 Task: Look for products in the category "Prenatal Vitamins" from Rootd only.
Action: Mouse moved to (257, 121)
Screenshot: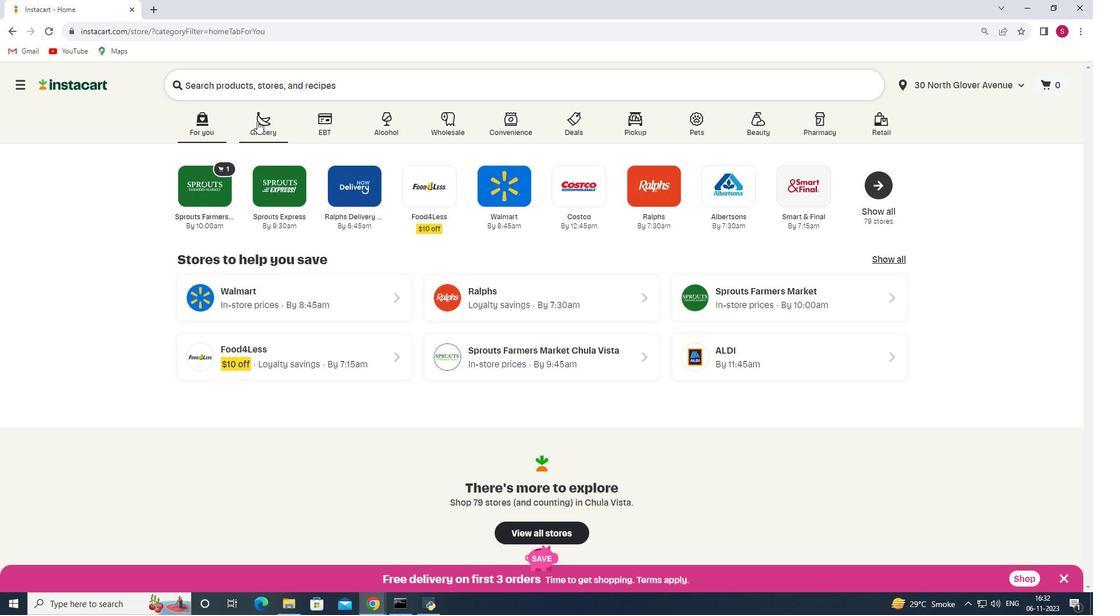 
Action: Mouse pressed left at (257, 121)
Screenshot: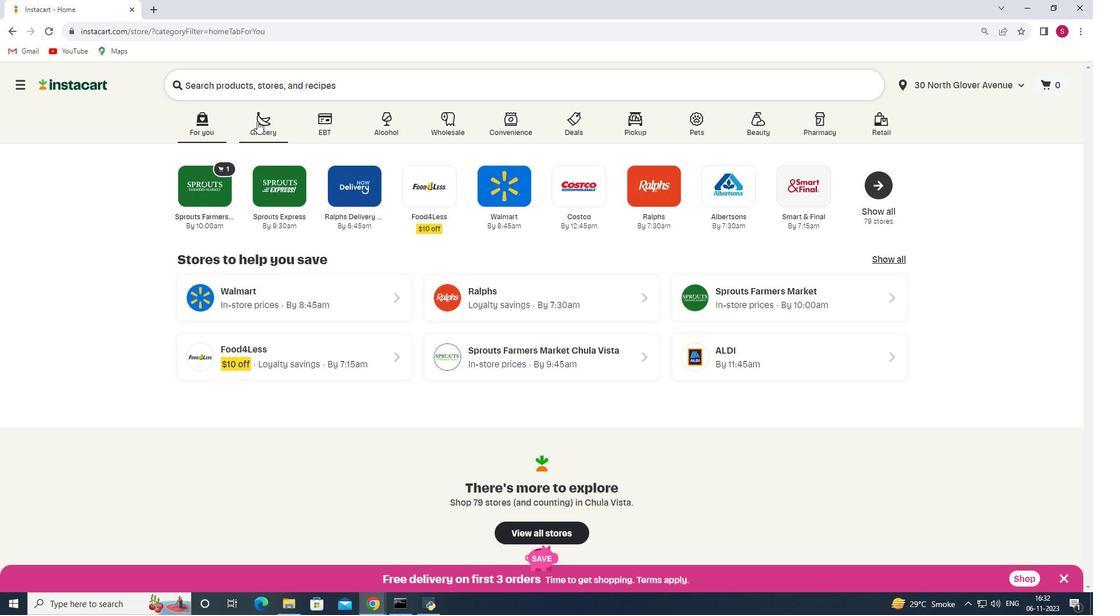 
Action: Mouse moved to (273, 339)
Screenshot: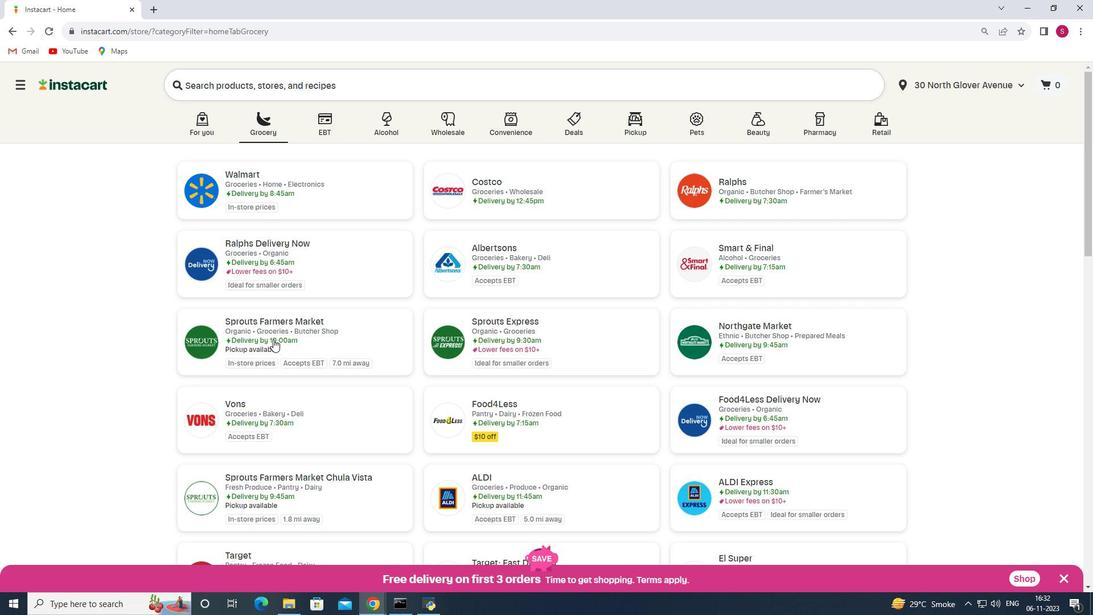 
Action: Mouse pressed left at (273, 339)
Screenshot: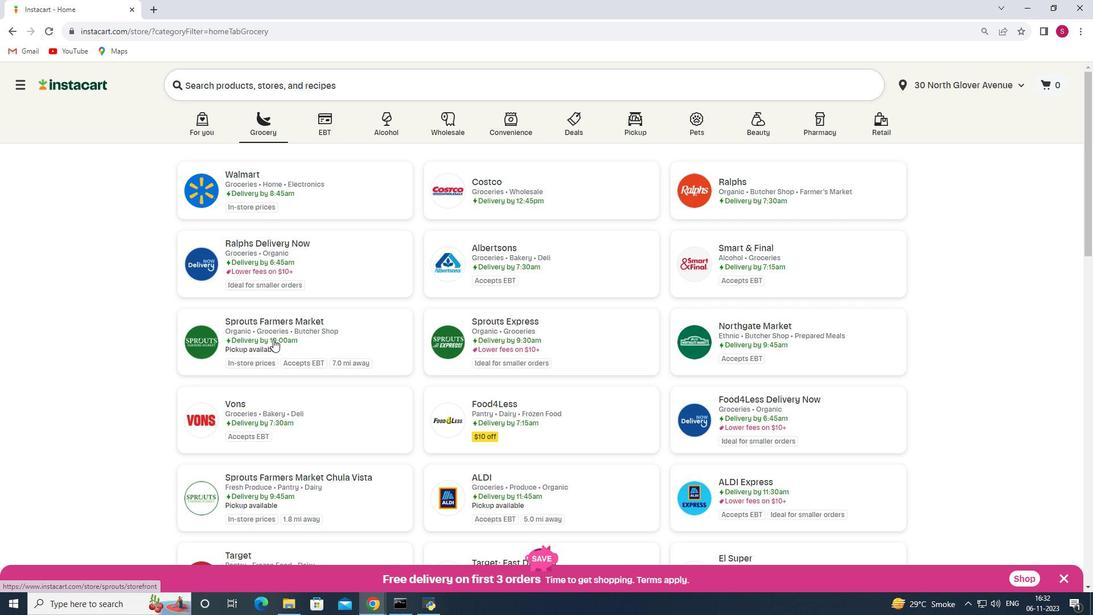 
Action: Mouse moved to (79, 393)
Screenshot: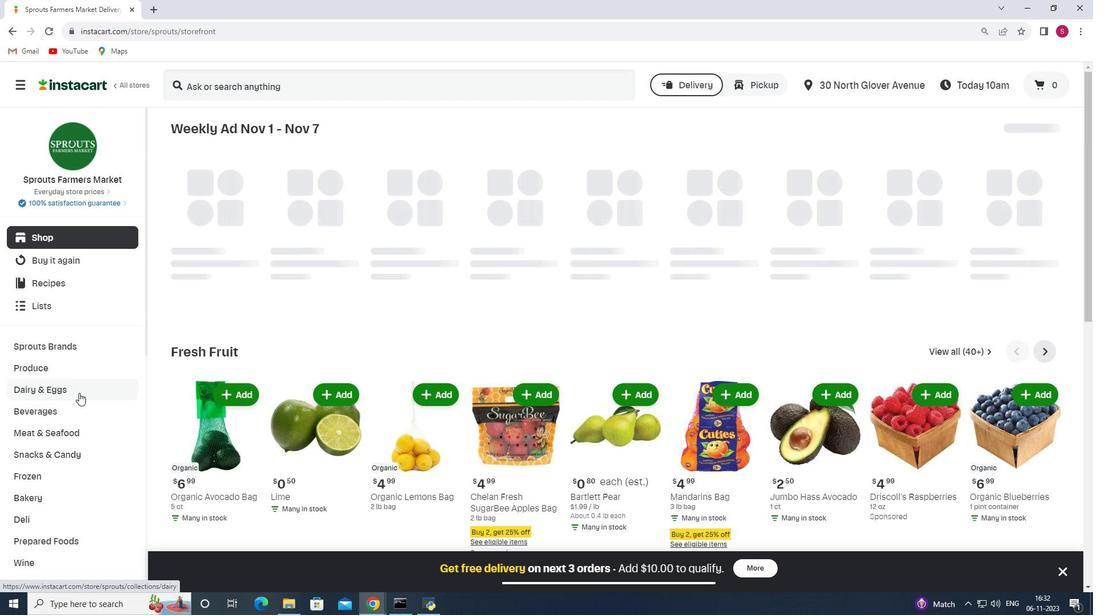 
Action: Mouse scrolled (79, 392) with delta (0, 0)
Screenshot: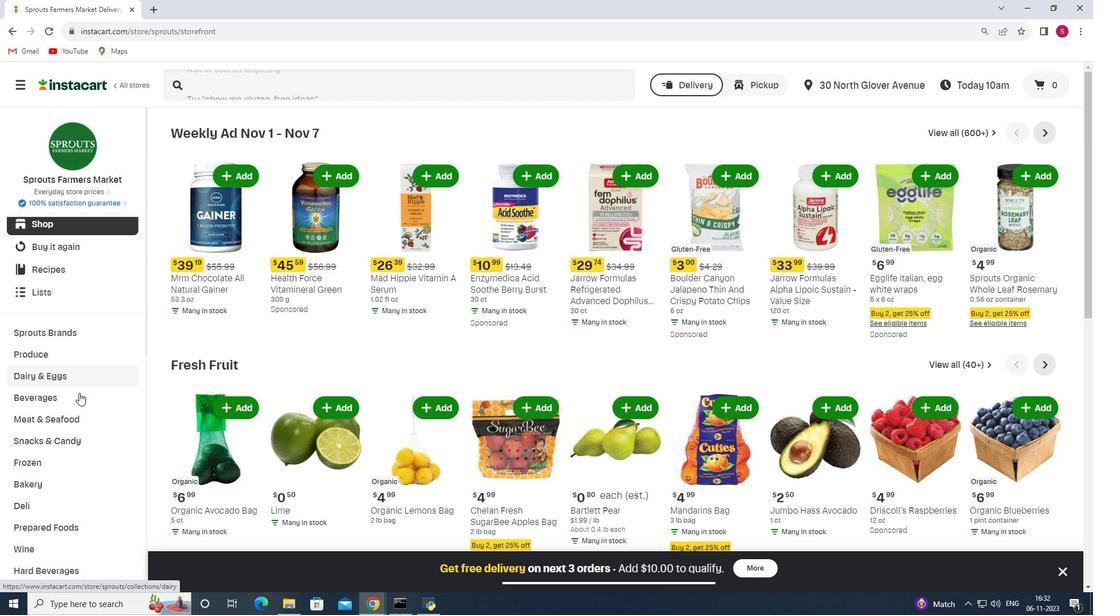 
Action: Mouse scrolled (79, 392) with delta (0, 0)
Screenshot: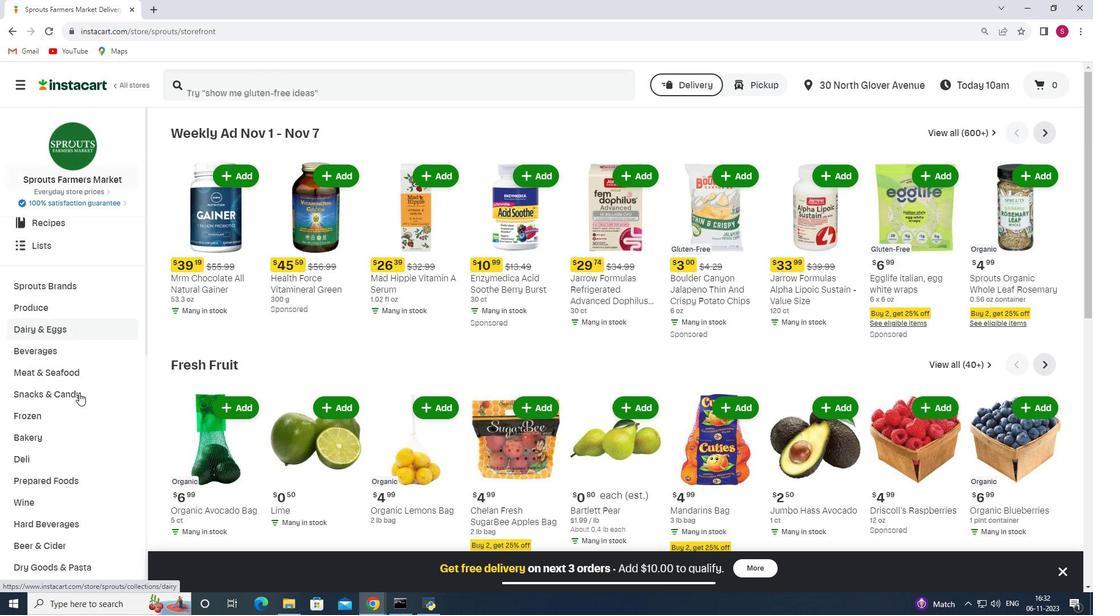 
Action: Mouse scrolled (79, 392) with delta (0, 0)
Screenshot: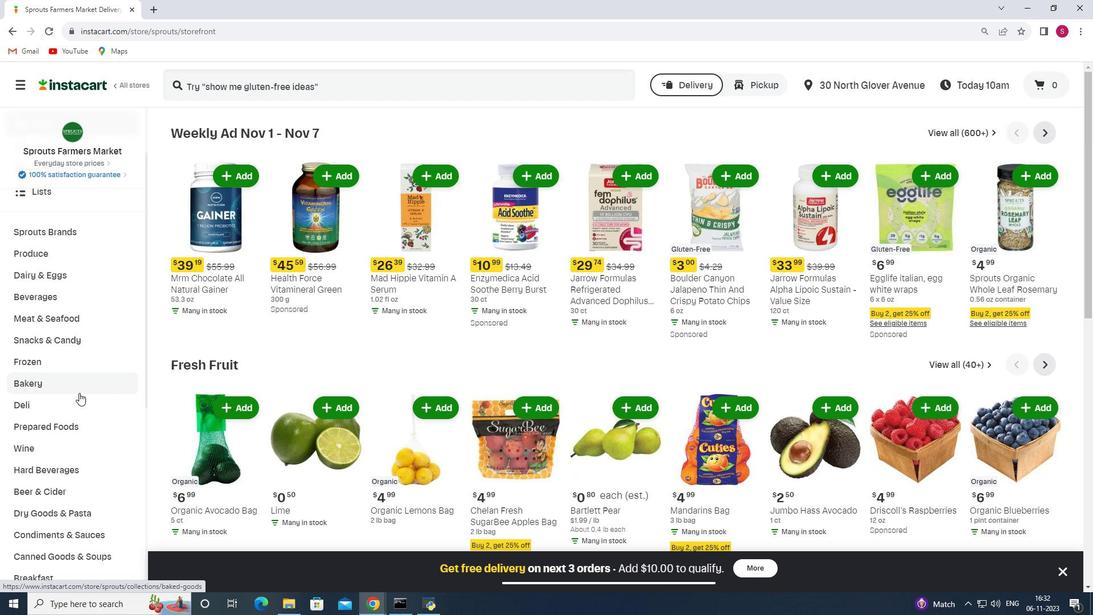 
Action: Mouse scrolled (79, 392) with delta (0, 0)
Screenshot: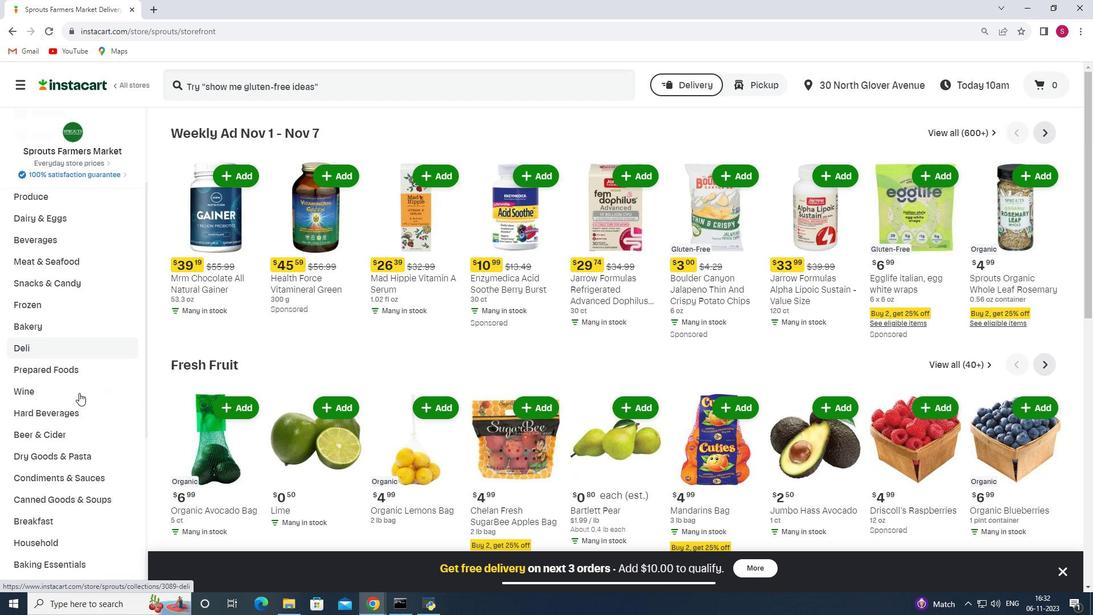 
Action: Mouse scrolled (79, 392) with delta (0, 0)
Screenshot: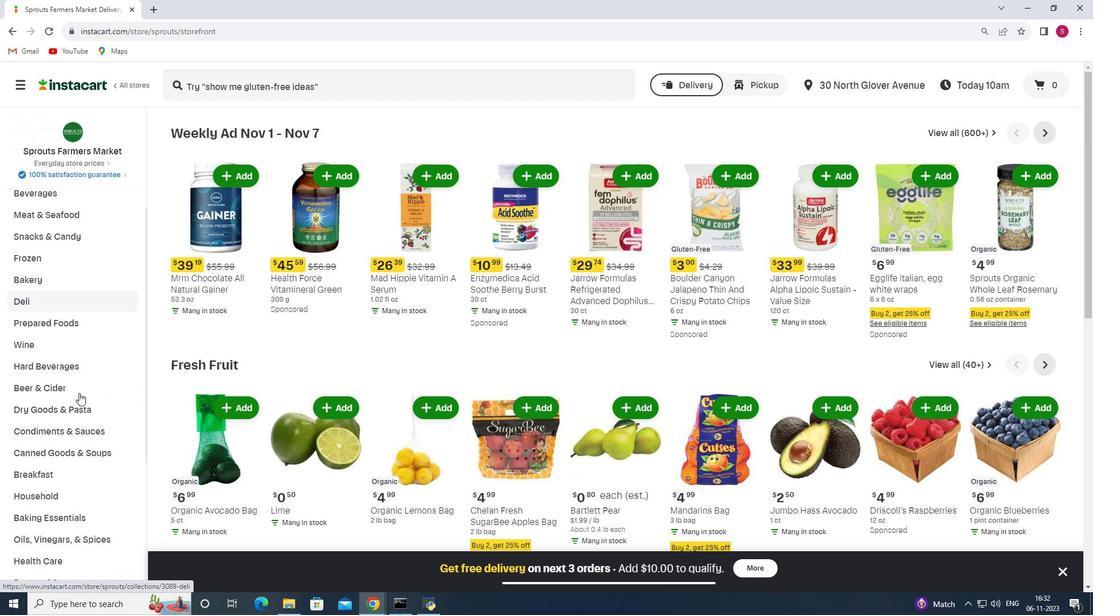 
Action: Mouse scrolled (79, 392) with delta (0, 0)
Screenshot: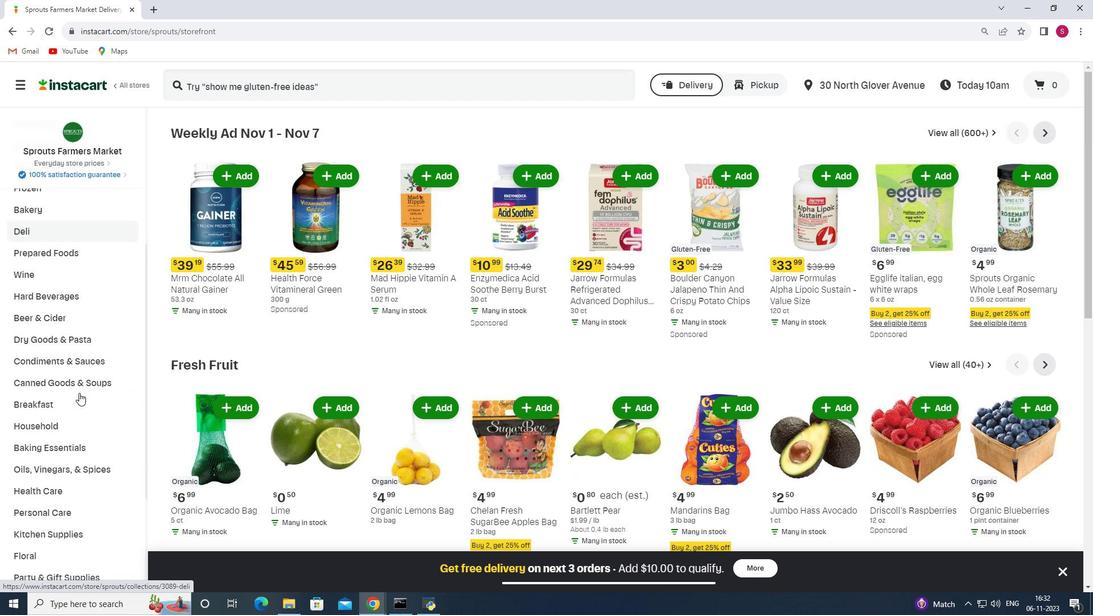 
Action: Mouse scrolled (79, 392) with delta (0, 0)
Screenshot: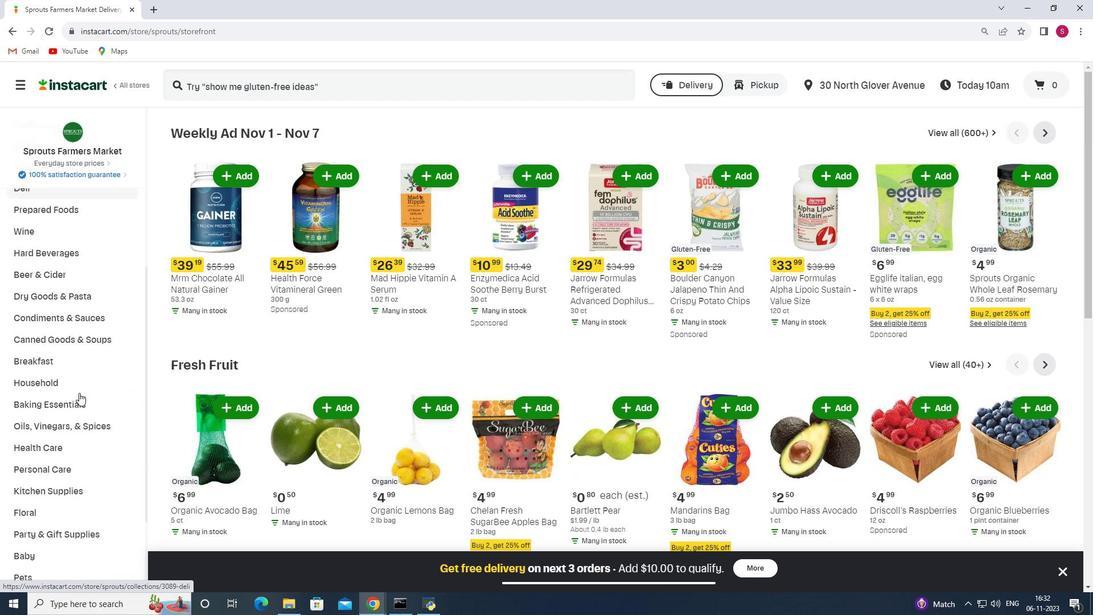 
Action: Mouse scrolled (79, 393) with delta (0, 0)
Screenshot: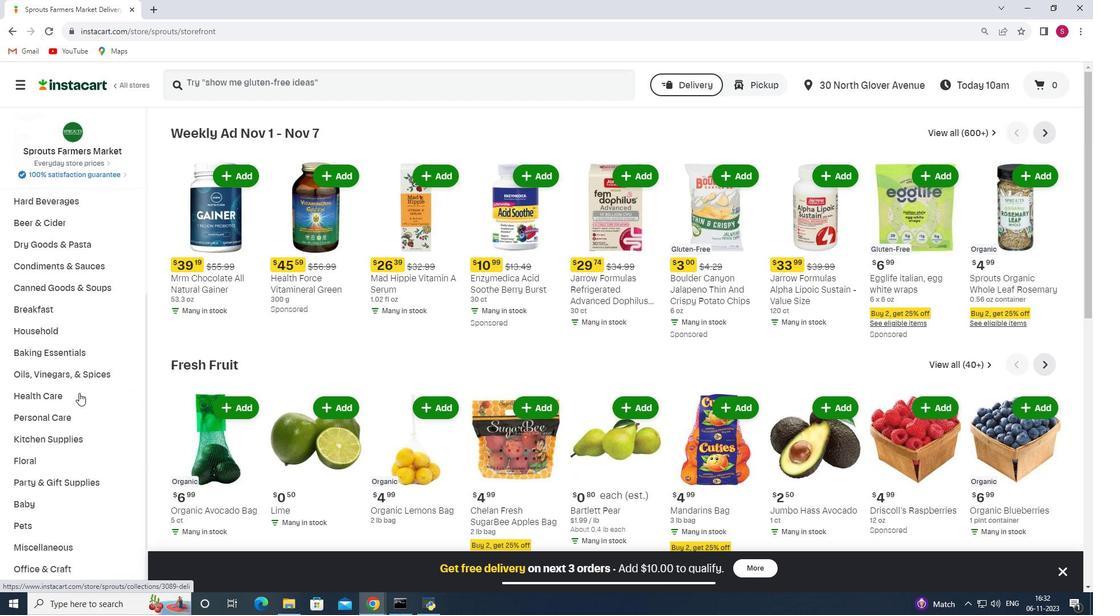 
Action: Mouse scrolled (79, 392) with delta (0, 0)
Screenshot: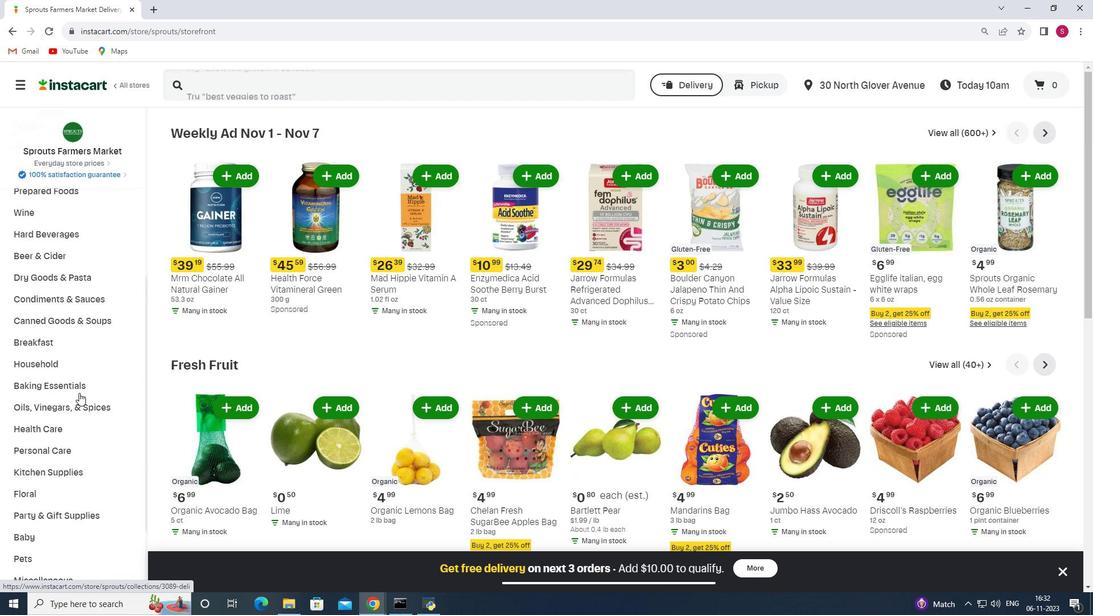 
Action: Mouse moved to (74, 382)
Screenshot: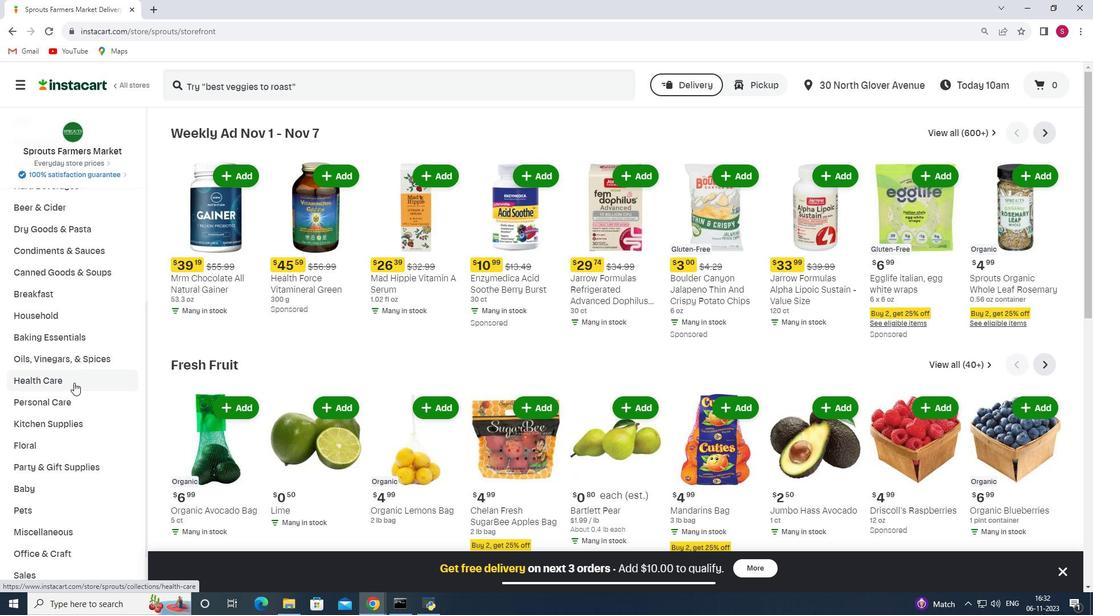 
Action: Mouse pressed left at (74, 382)
Screenshot: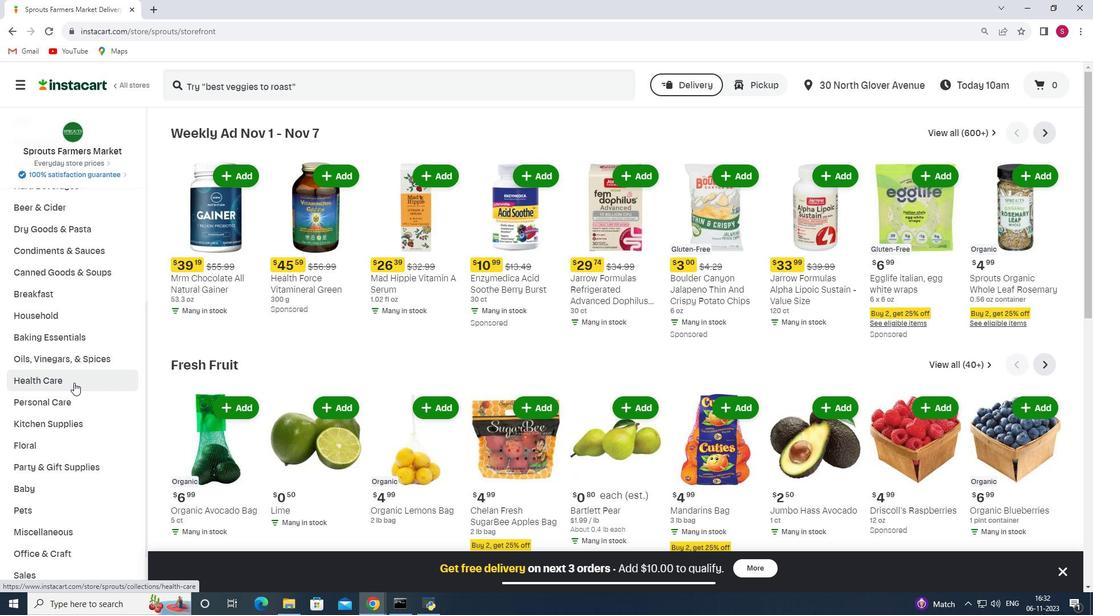 
Action: Mouse moved to (404, 155)
Screenshot: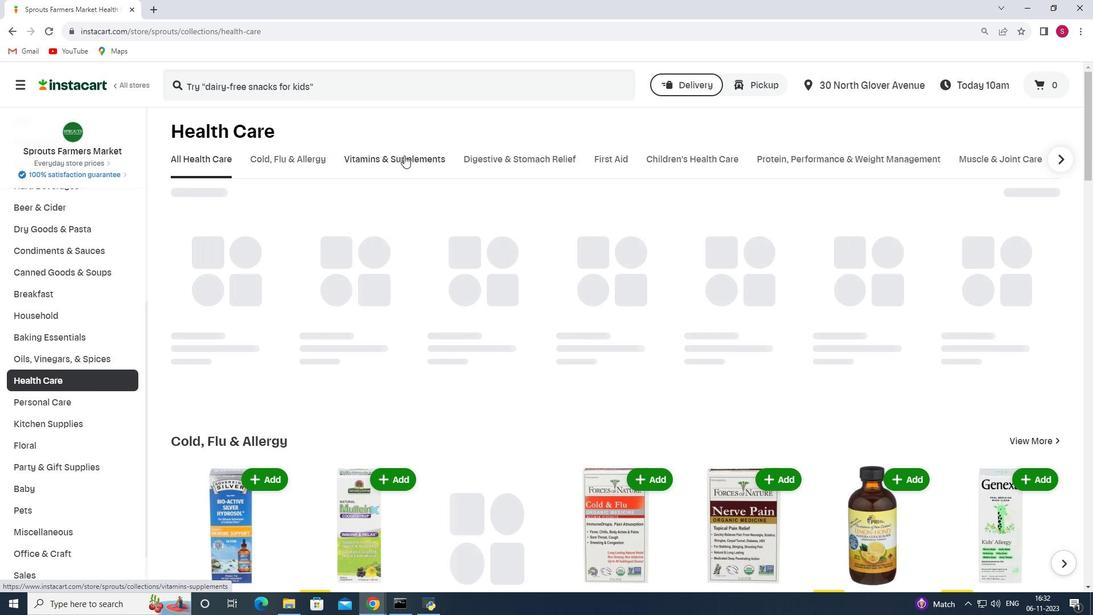 
Action: Mouse pressed left at (404, 155)
Screenshot: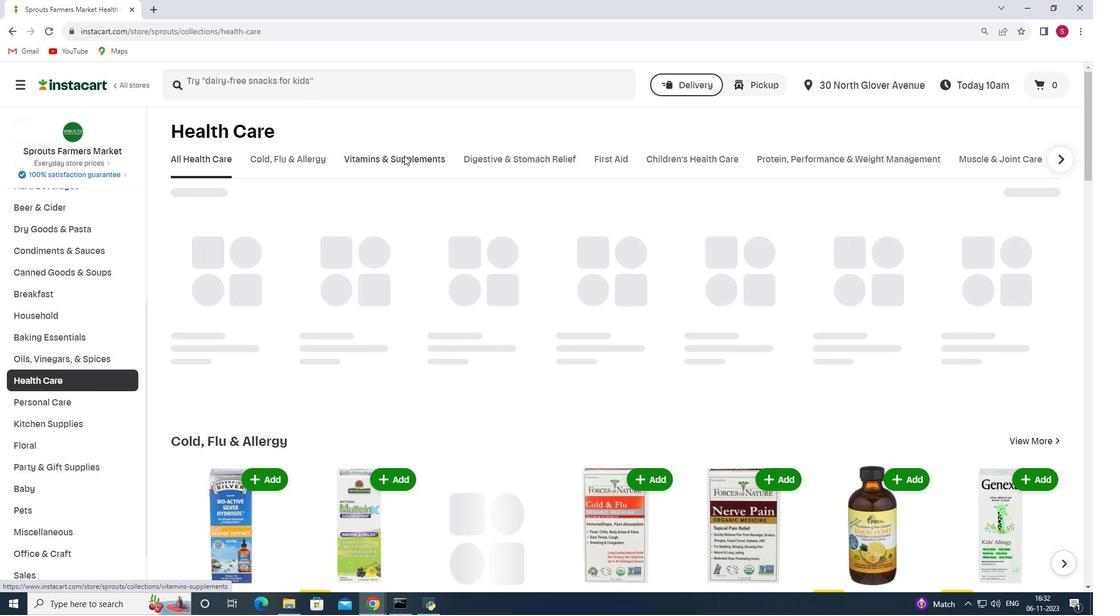 
Action: Mouse moved to (1058, 205)
Screenshot: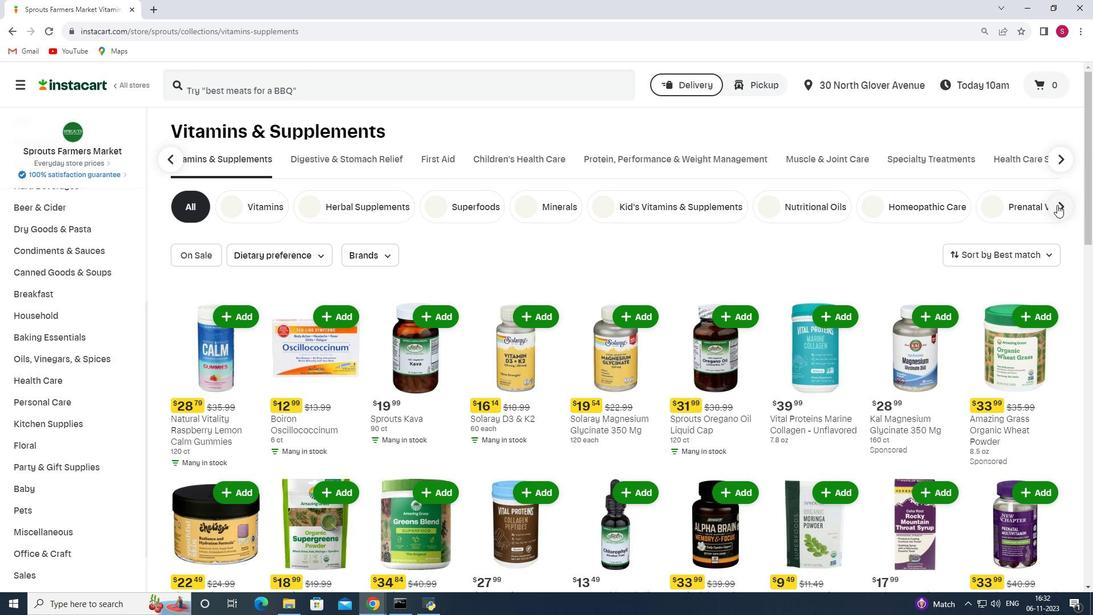 
Action: Mouse pressed left at (1058, 205)
Screenshot: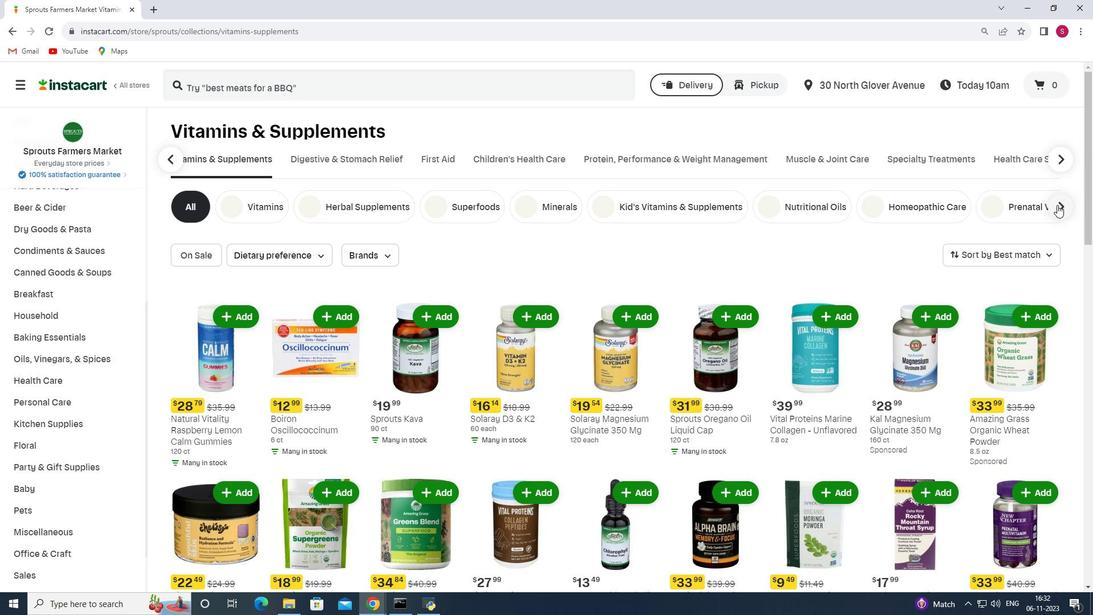 
Action: Mouse moved to (437, 206)
Screenshot: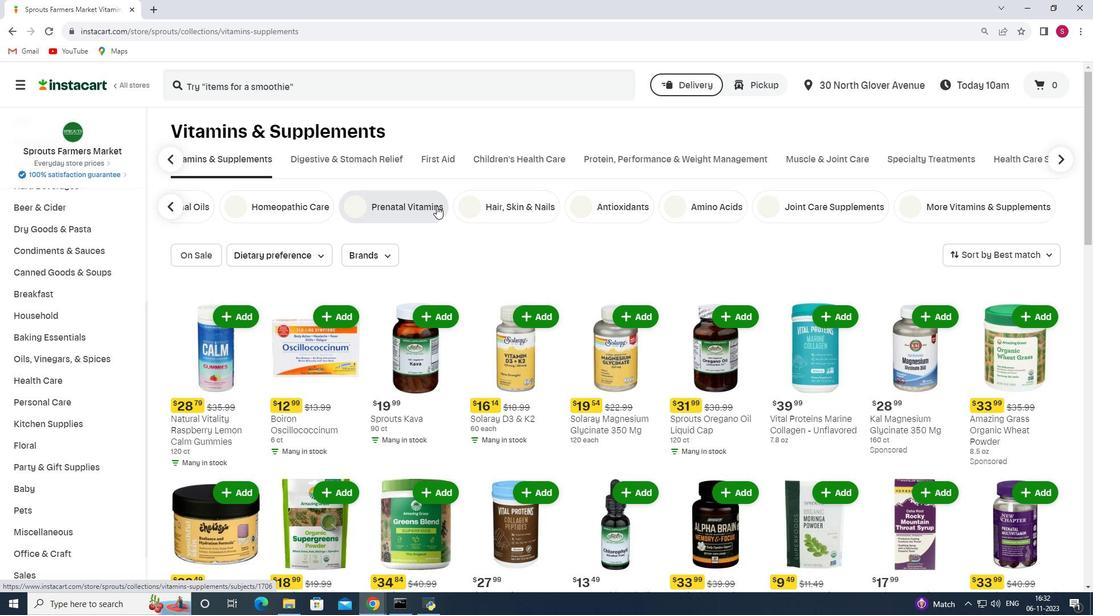 
Action: Mouse pressed left at (437, 206)
Screenshot: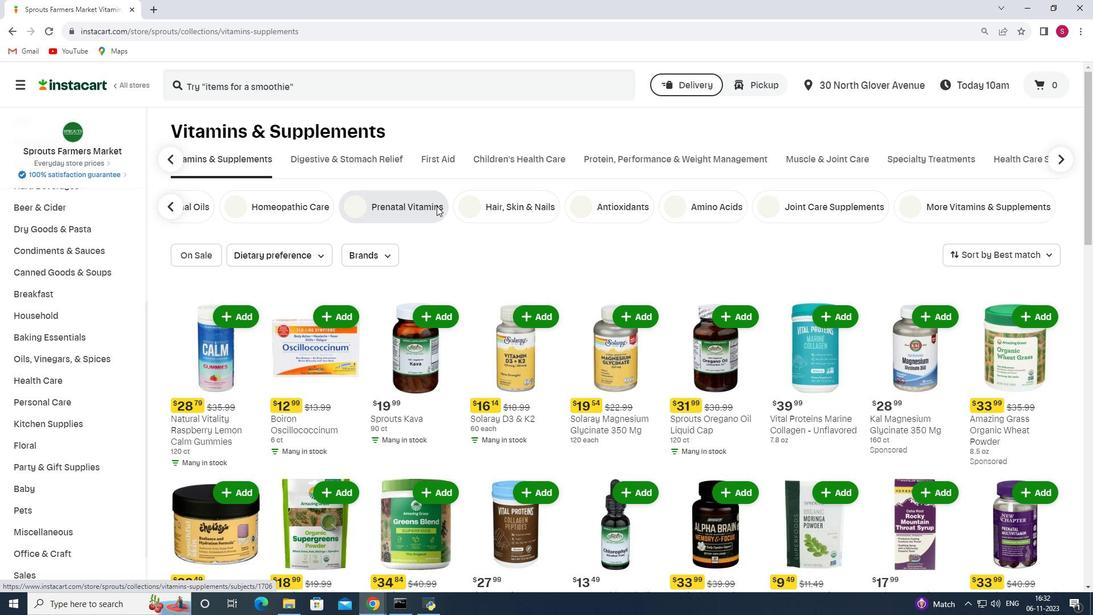 
Action: Mouse moved to (271, 262)
Screenshot: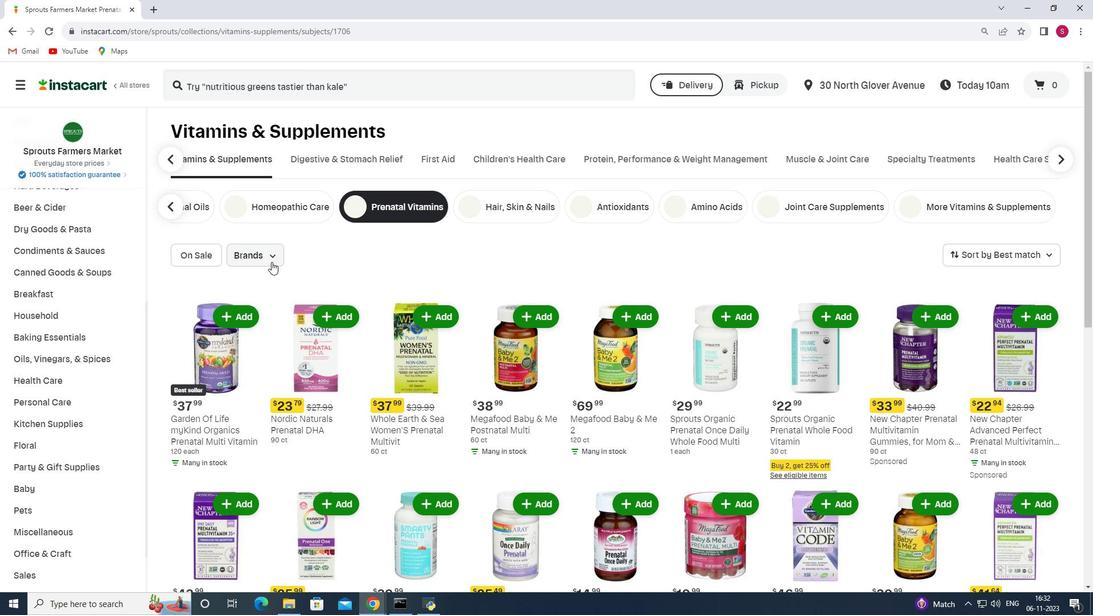 
Action: Mouse pressed left at (271, 262)
Screenshot: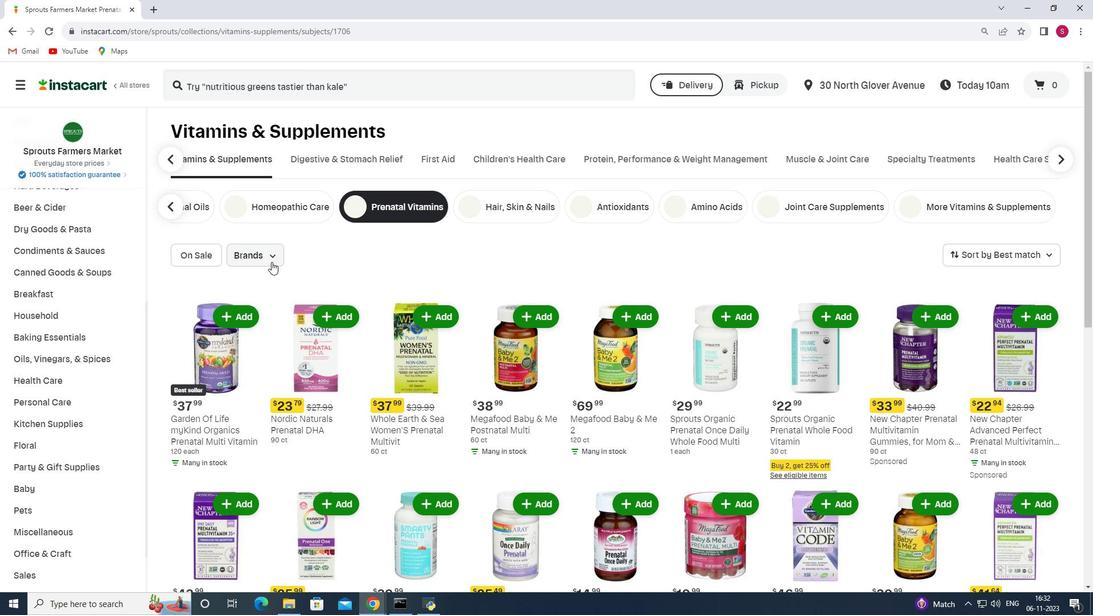 
Action: Mouse moved to (273, 304)
Screenshot: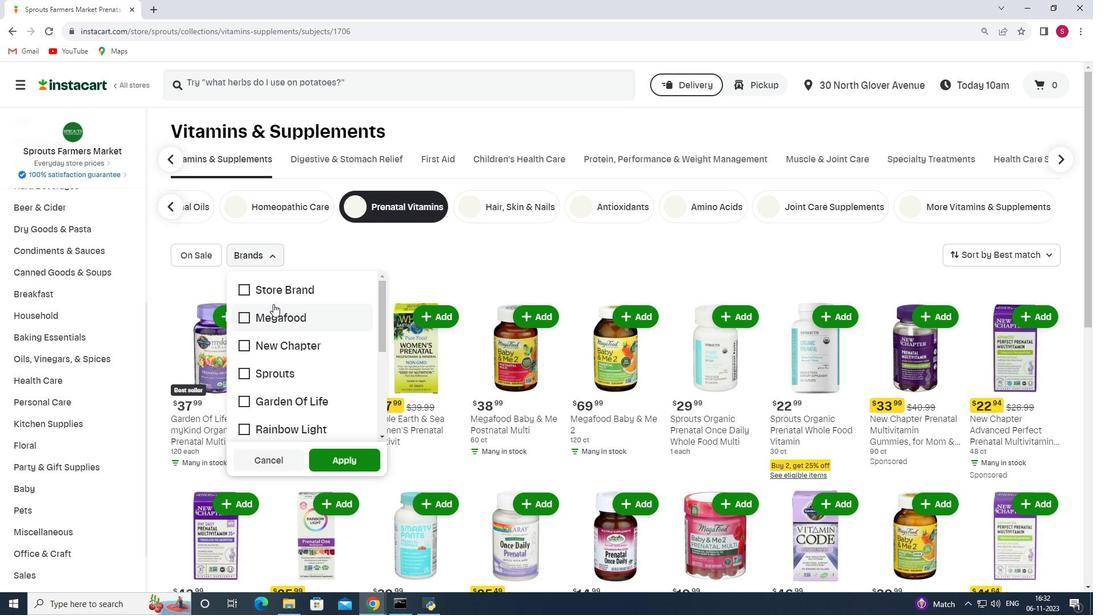 
Action: Mouse scrolled (273, 303) with delta (0, 0)
Screenshot: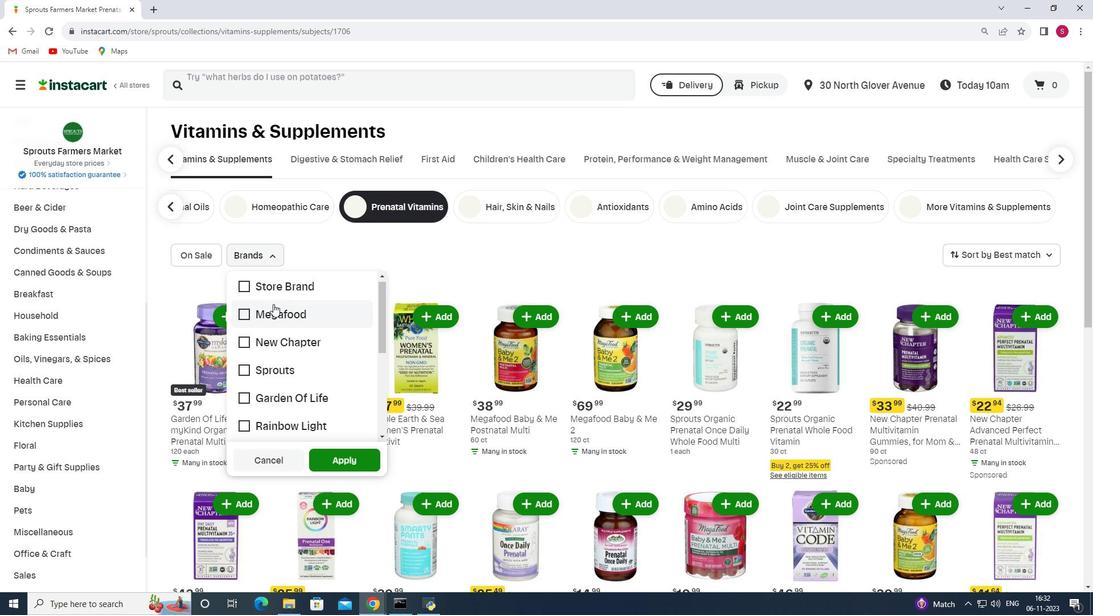 
Action: Mouse scrolled (273, 303) with delta (0, 0)
Screenshot: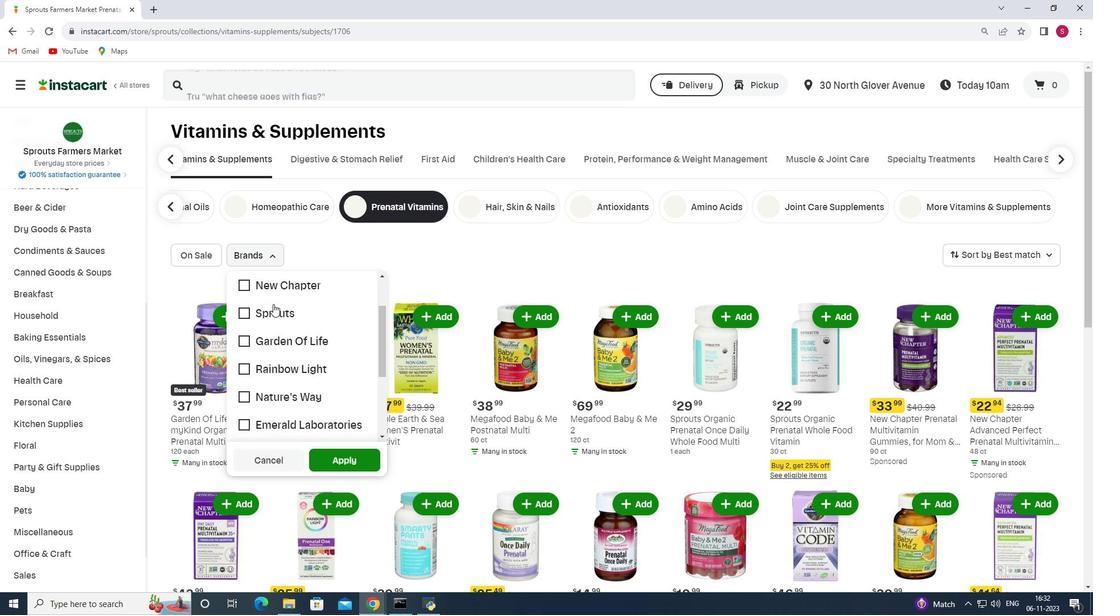 
Action: Mouse moved to (273, 304)
Screenshot: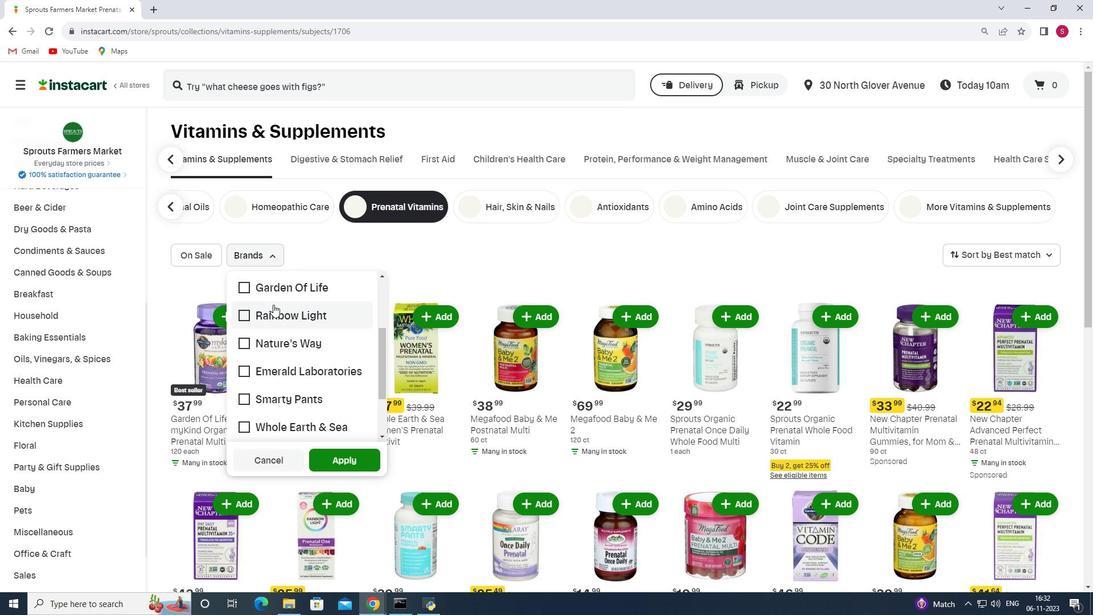 
Action: Mouse scrolled (273, 304) with delta (0, 0)
Screenshot: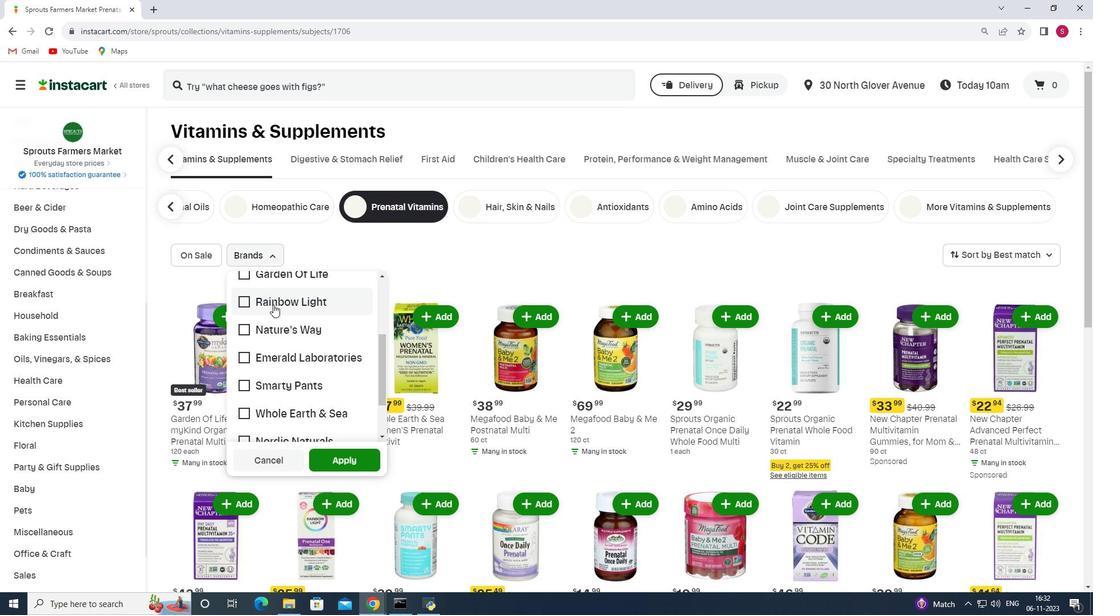 
Action: Mouse scrolled (273, 304) with delta (0, 0)
Screenshot: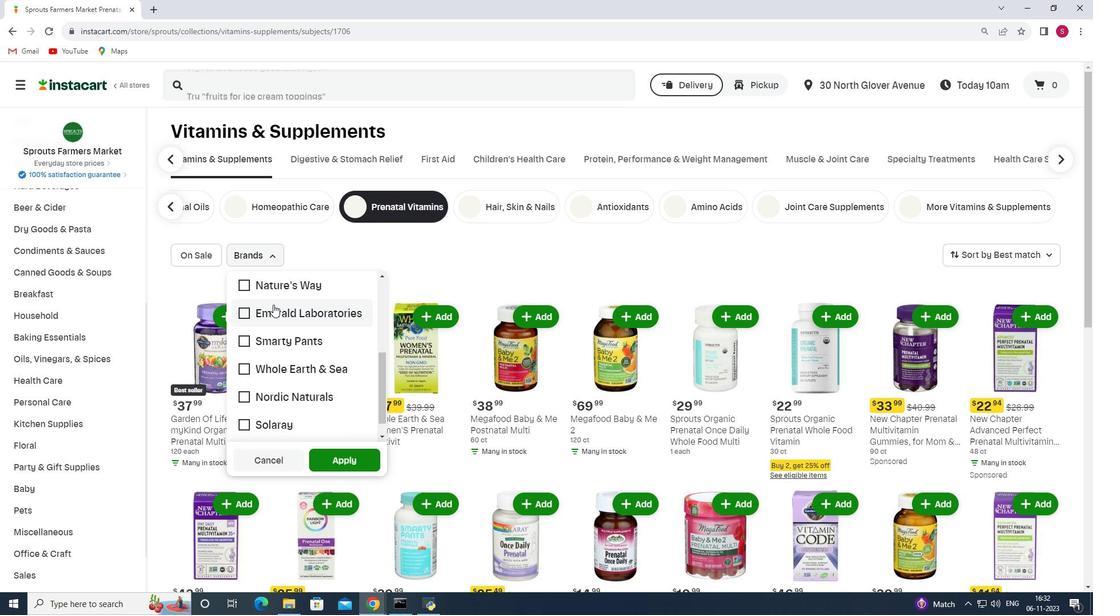 
Action: Mouse scrolled (273, 304) with delta (0, 0)
Screenshot: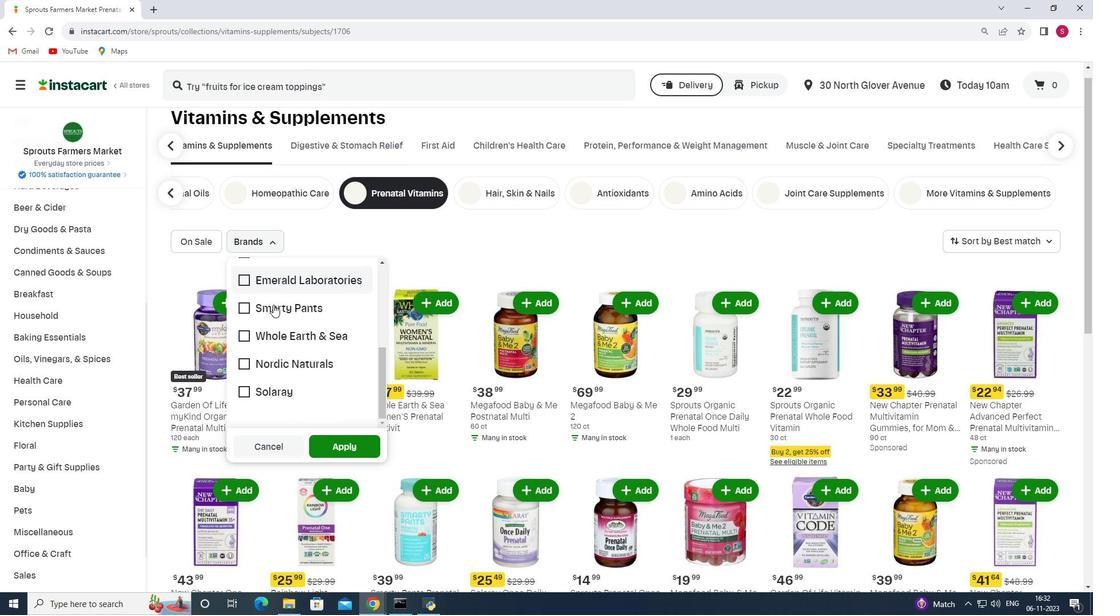 
Action: Mouse scrolled (273, 304) with delta (0, 0)
Screenshot: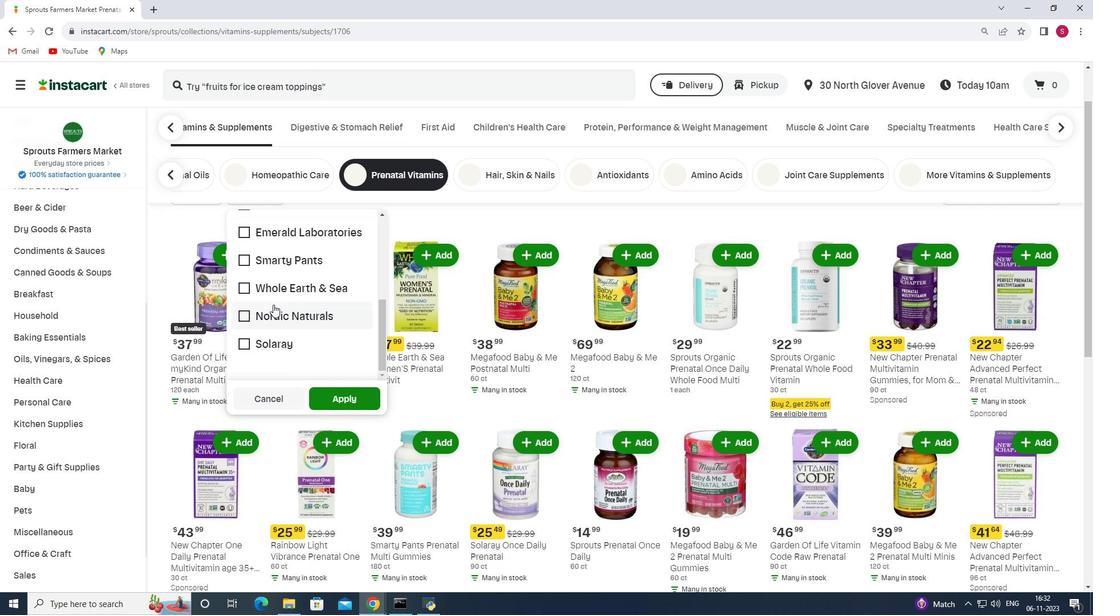 
Action: Mouse scrolled (273, 305) with delta (0, 0)
Screenshot: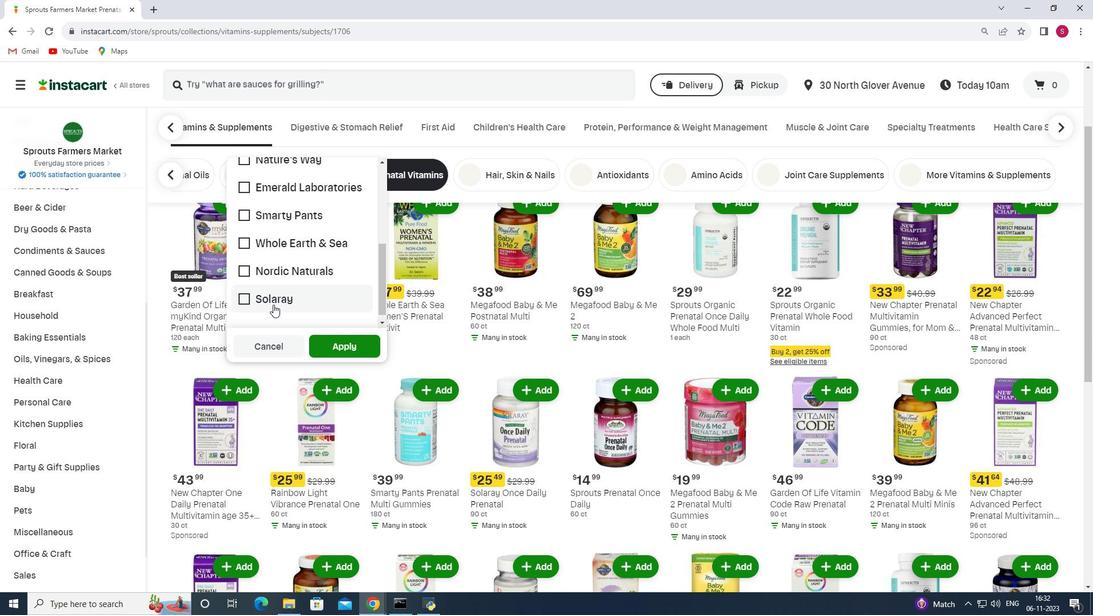 
Action: Mouse scrolled (273, 305) with delta (0, 0)
Screenshot: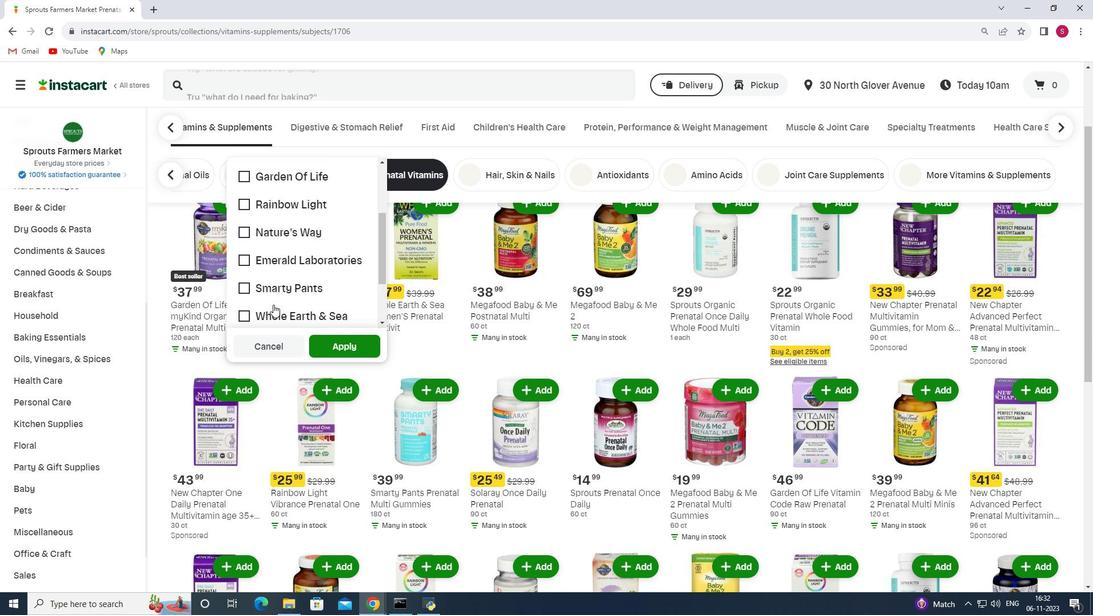 
Action: Mouse scrolled (273, 305) with delta (0, 0)
Screenshot: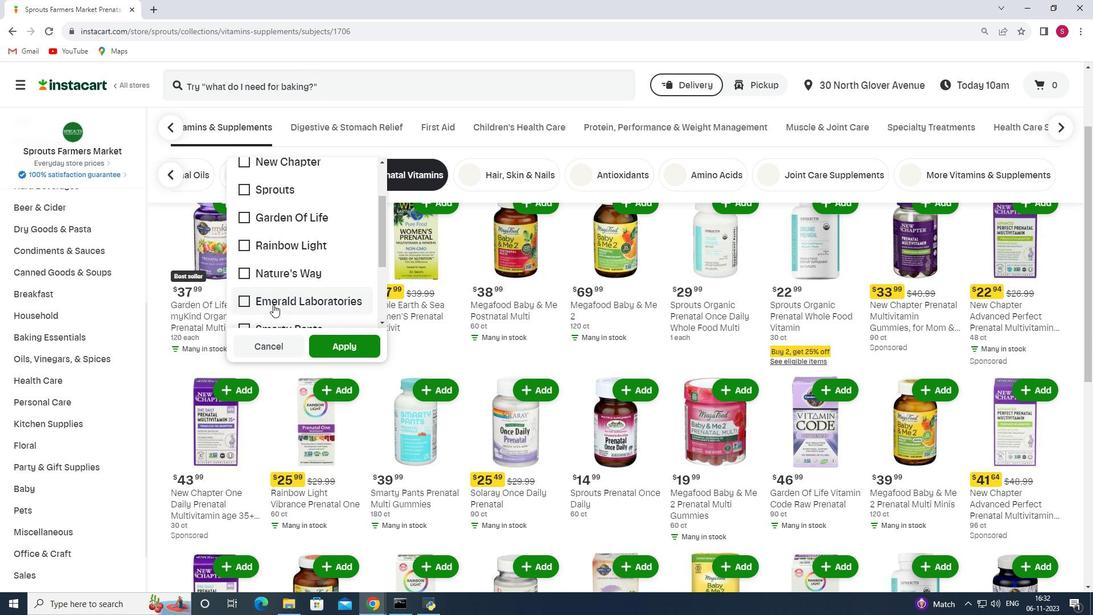 
Action: Mouse scrolled (273, 305) with delta (0, 0)
Screenshot: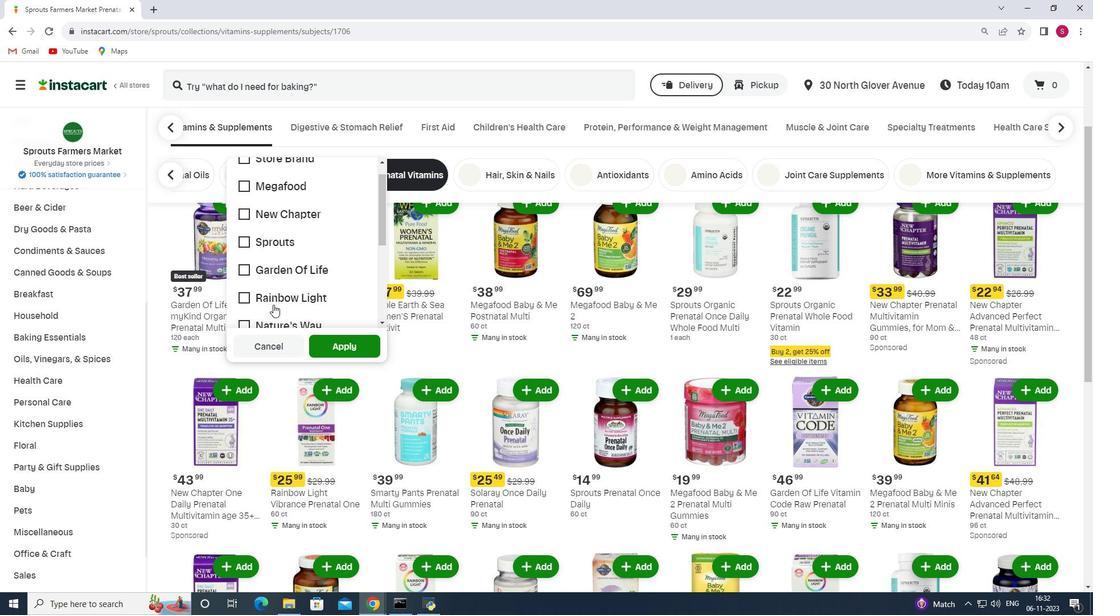 
Action: Mouse scrolled (273, 305) with delta (0, 0)
Screenshot: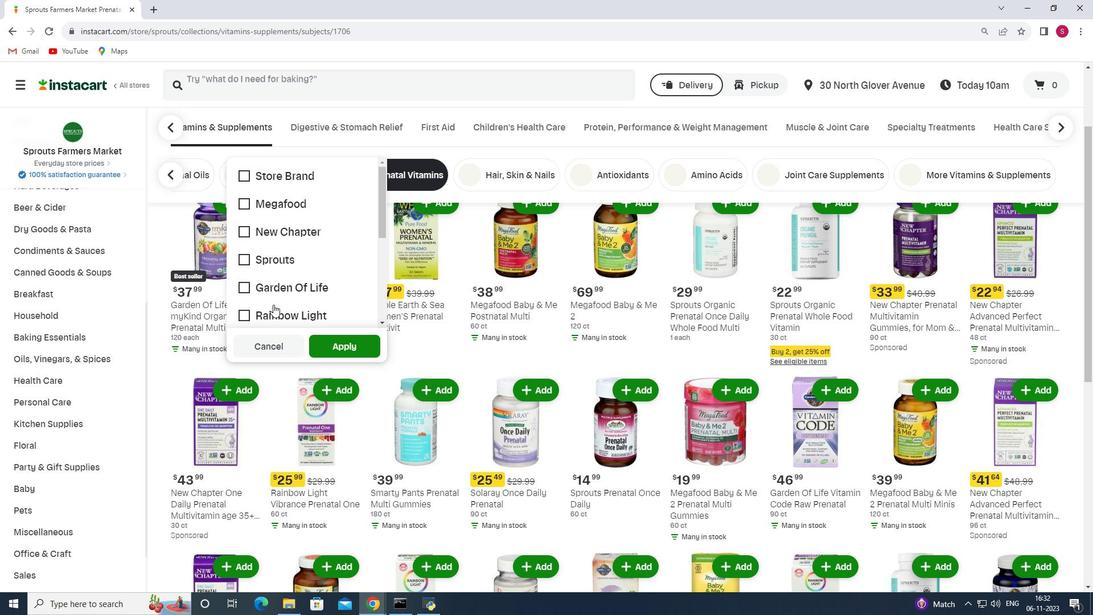 
